 Task: Send an email with the signature Amanda Green with the subject Reminder for a partnership and the message I wanted to provide you with an update on the progress of the project. We have completed 50% of the deliverables. from softage.10@softage.net to softage.8@softage.net and softage.9@softage.net
Action: Mouse moved to (98, 93)
Screenshot: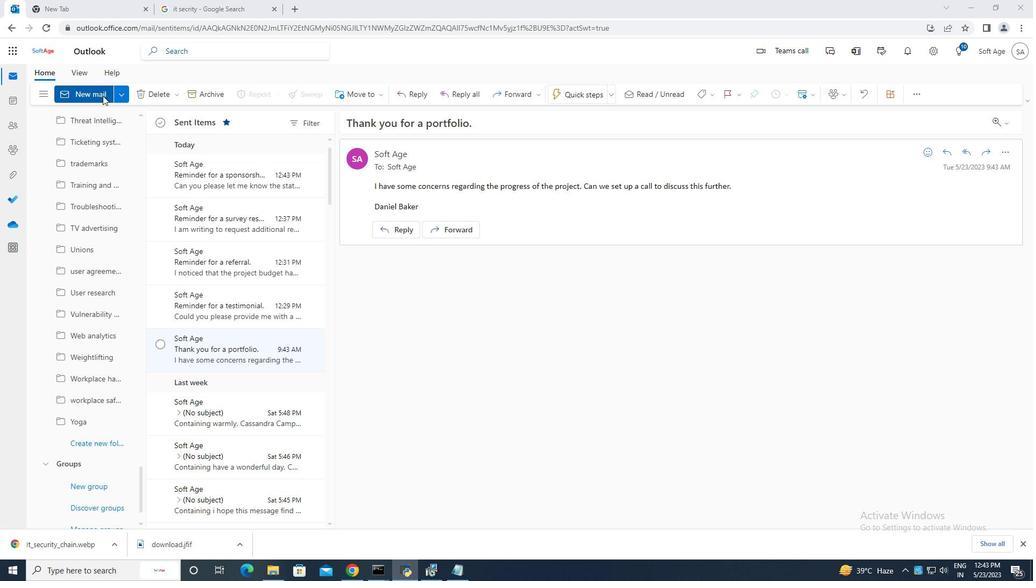 
Action: Mouse pressed left at (98, 93)
Screenshot: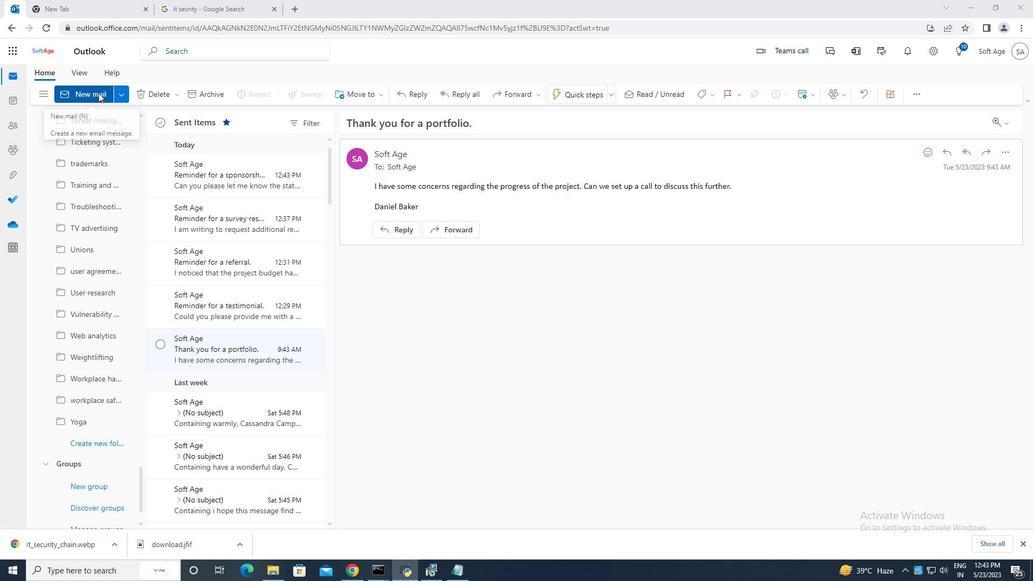 
Action: Mouse moved to (690, 98)
Screenshot: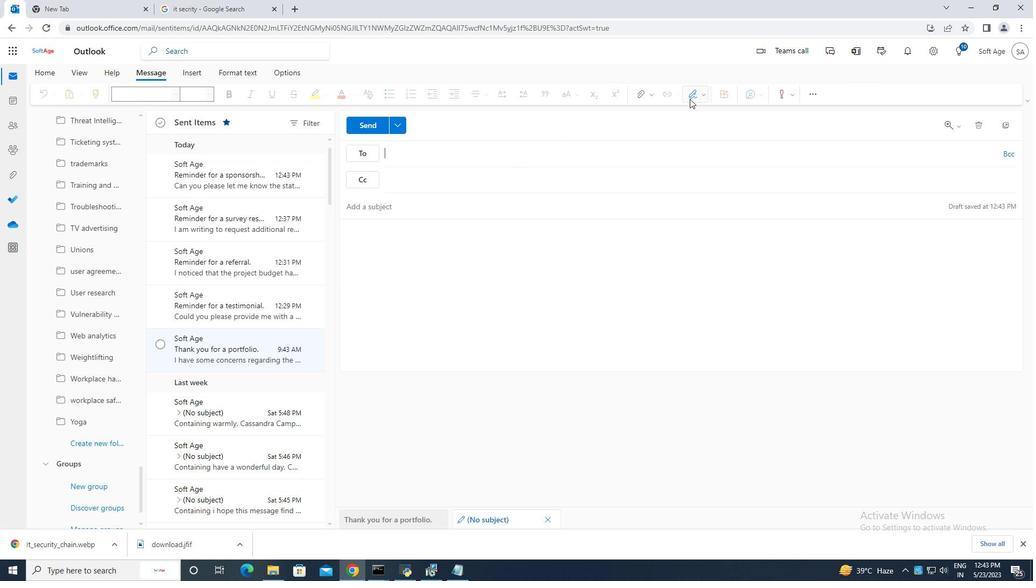 
Action: Mouse pressed left at (690, 98)
Screenshot: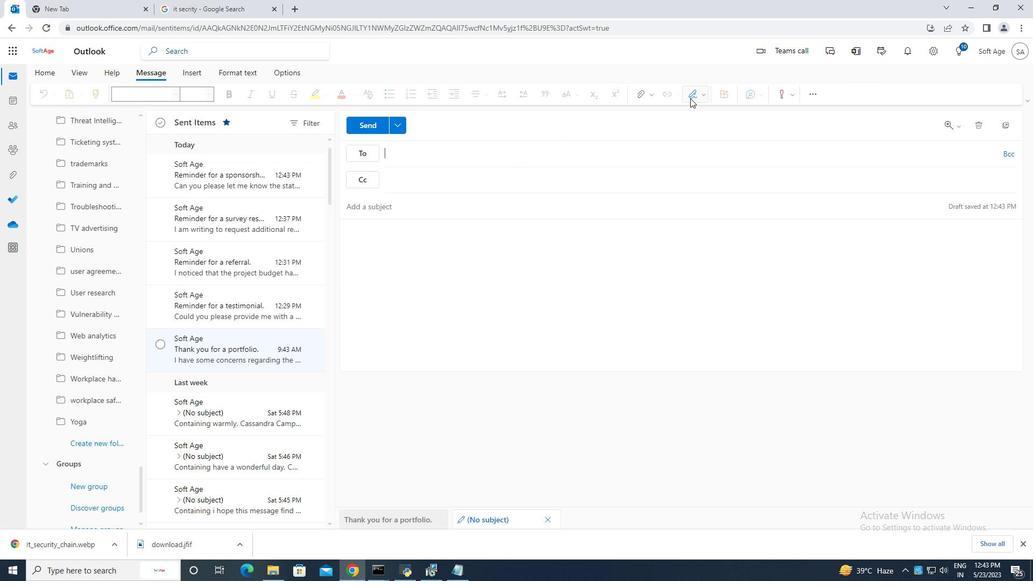 
Action: Mouse moved to (675, 138)
Screenshot: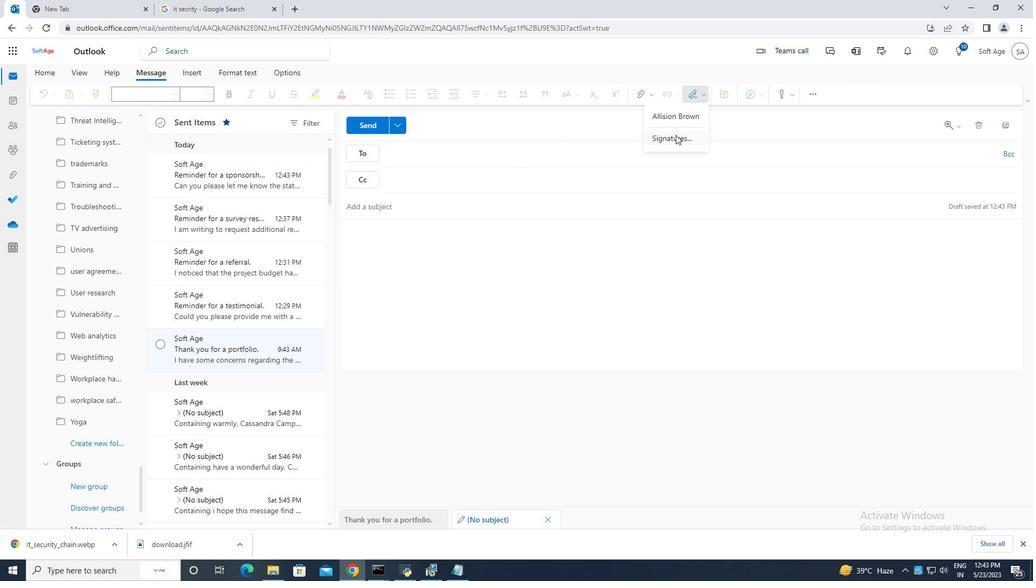 
Action: Mouse pressed left at (675, 138)
Screenshot: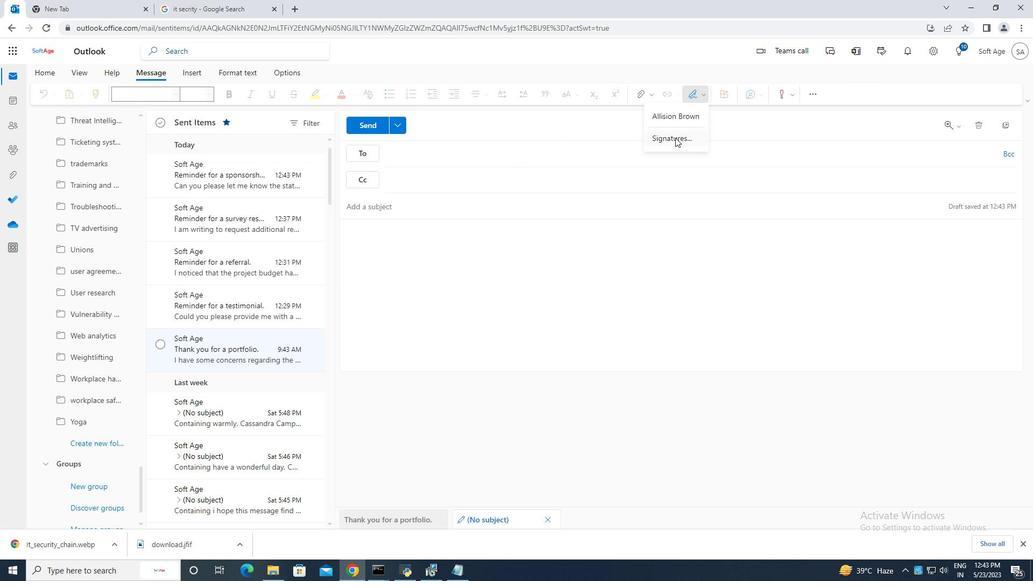 
Action: Mouse moved to (729, 182)
Screenshot: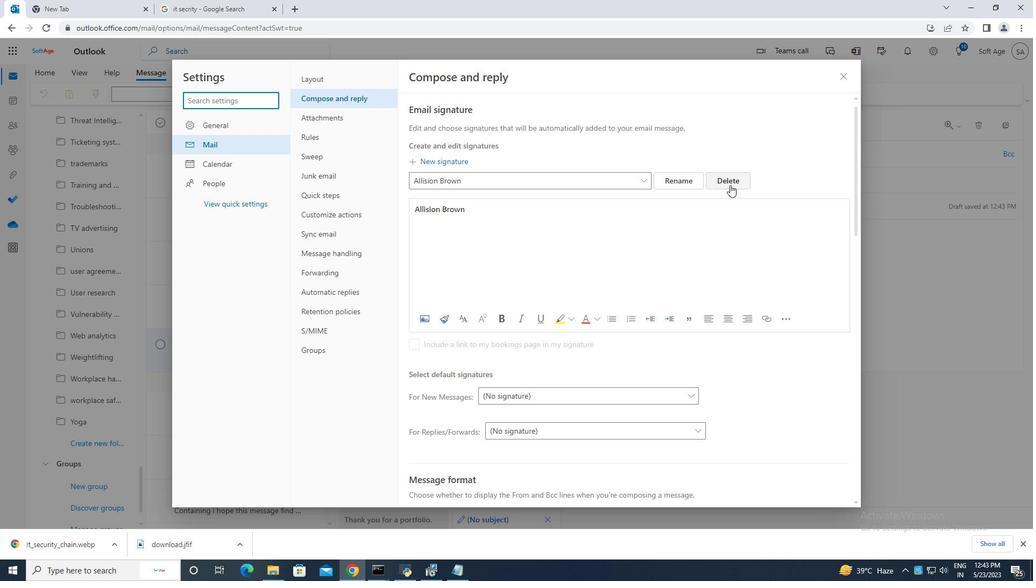 
Action: Mouse pressed left at (729, 182)
Screenshot: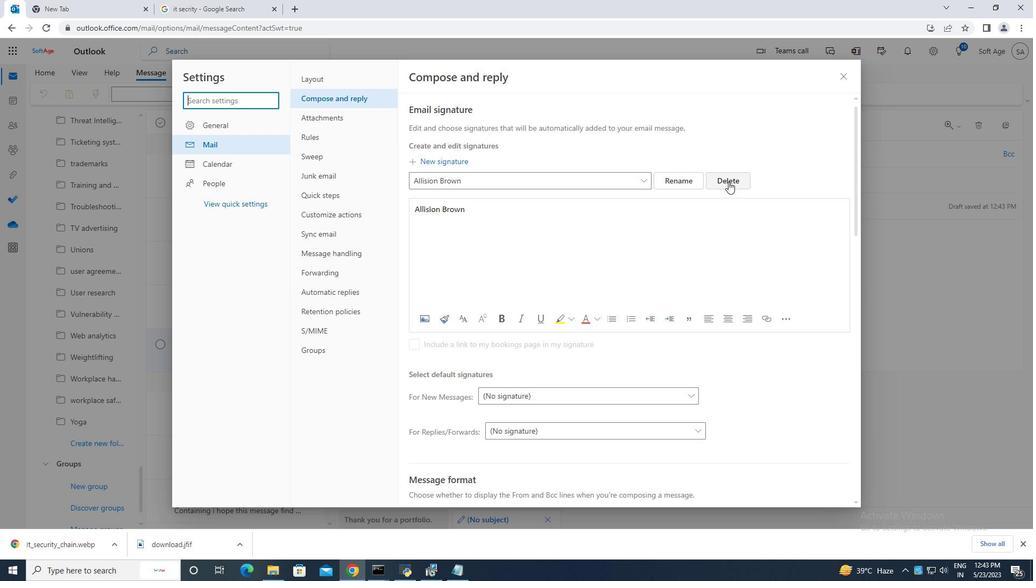 
Action: Mouse moved to (469, 184)
Screenshot: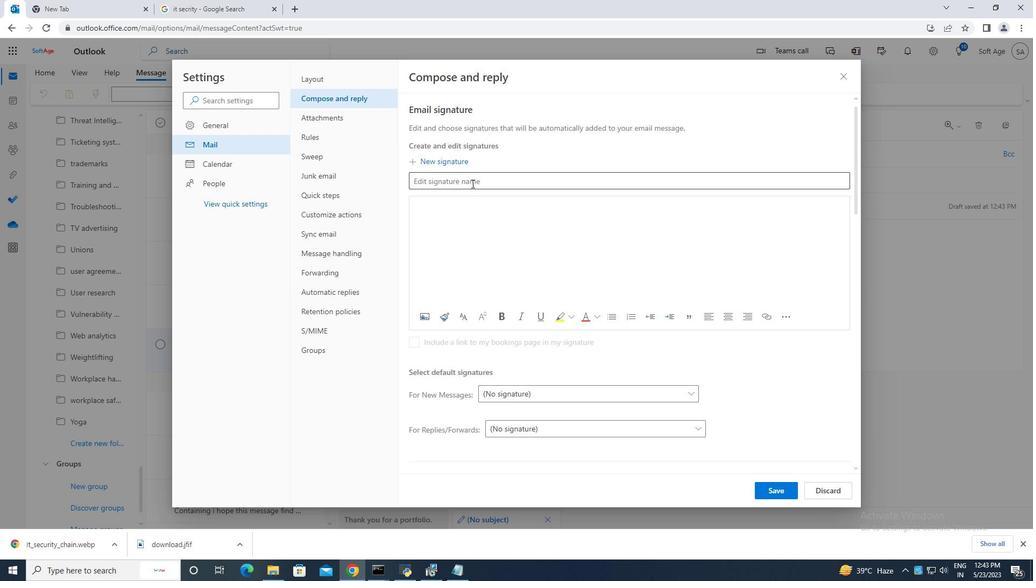 
Action: Mouse pressed left at (469, 184)
Screenshot: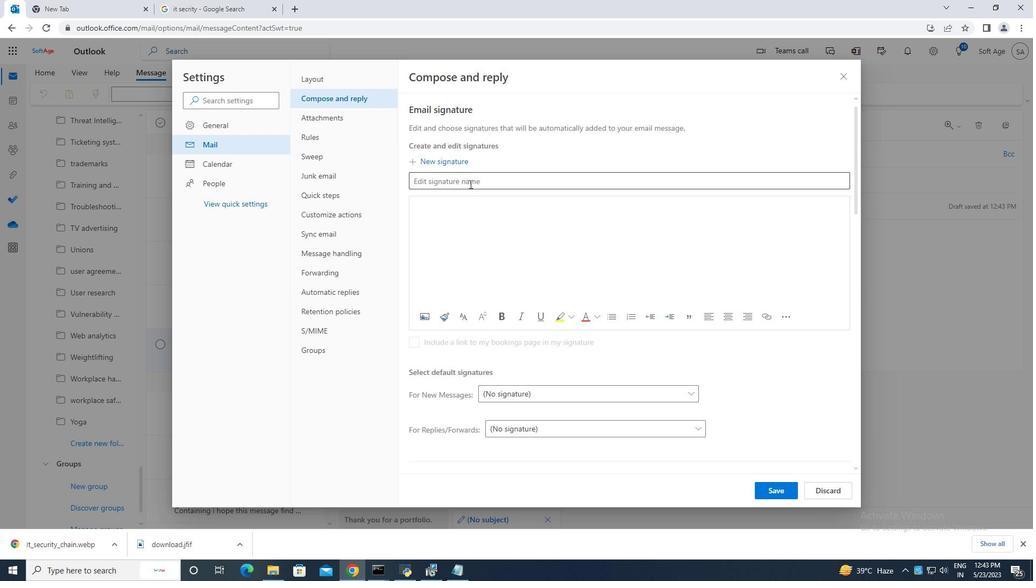
Action: Key pressed <Key.caps_lock>A<Key.caps_lock>manda<Key.space><Key.caps_lock>F<Key.caps_lock>reen<Key.space><Key.backspace><Key.backspace><Key.backspace><Key.backspace><Key.backspace><Key.backspace><Key.caps_lock>G<Key.caps_lock>reen
Screenshot: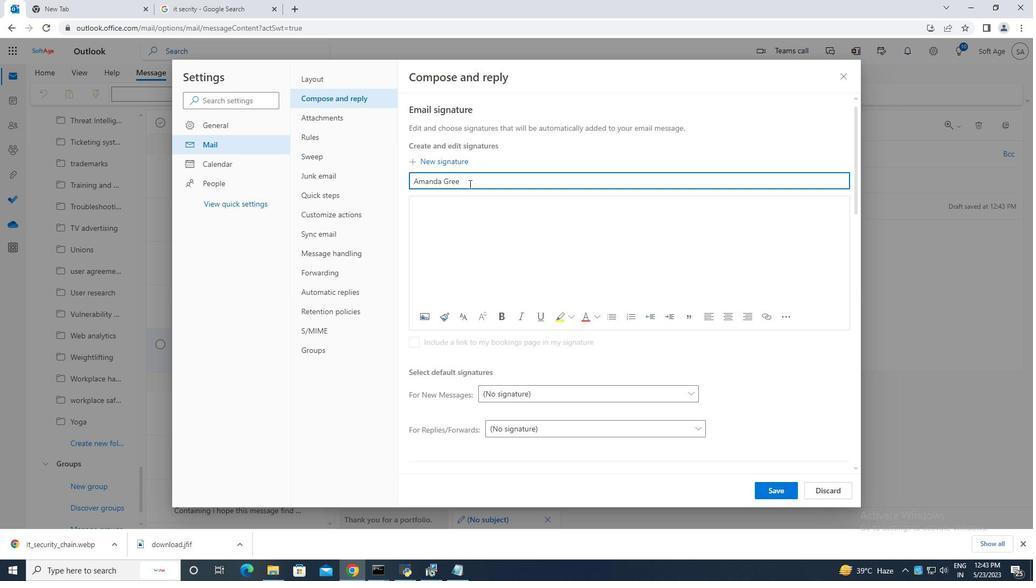 
Action: Mouse moved to (457, 220)
Screenshot: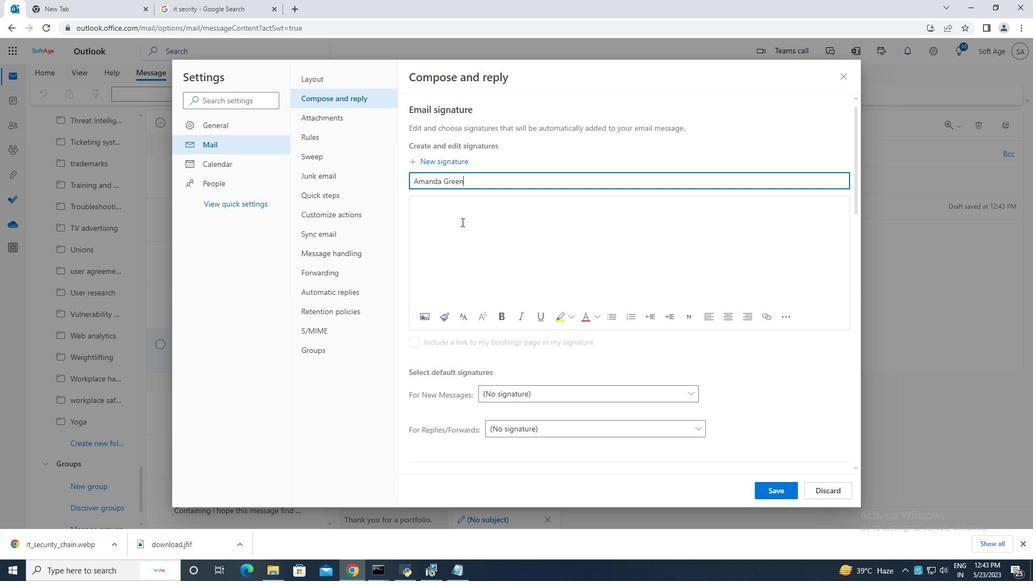 
Action: Mouse pressed left at (457, 220)
Screenshot: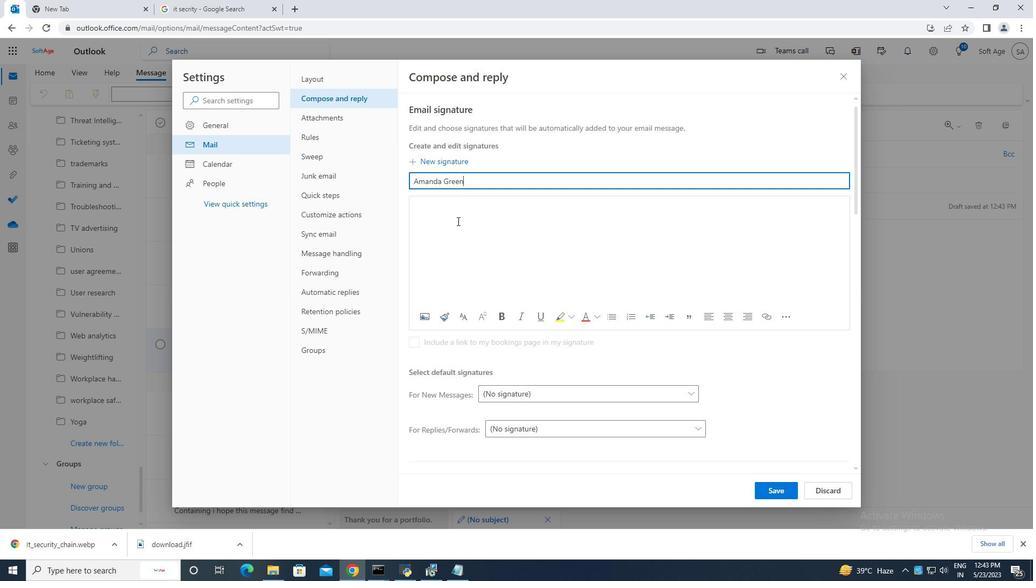 
Action: Key pressed <Key.caps_lock>A<Key.caps_lock>manda<Key.space><Key.caps_lock>G<Key.caps_lock>reen
Screenshot: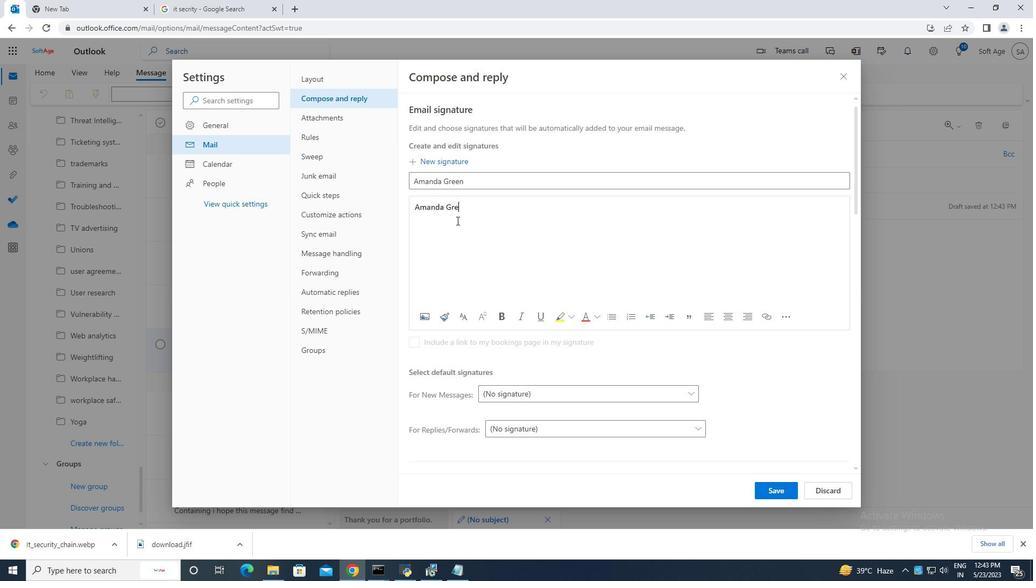 
Action: Mouse moved to (788, 491)
Screenshot: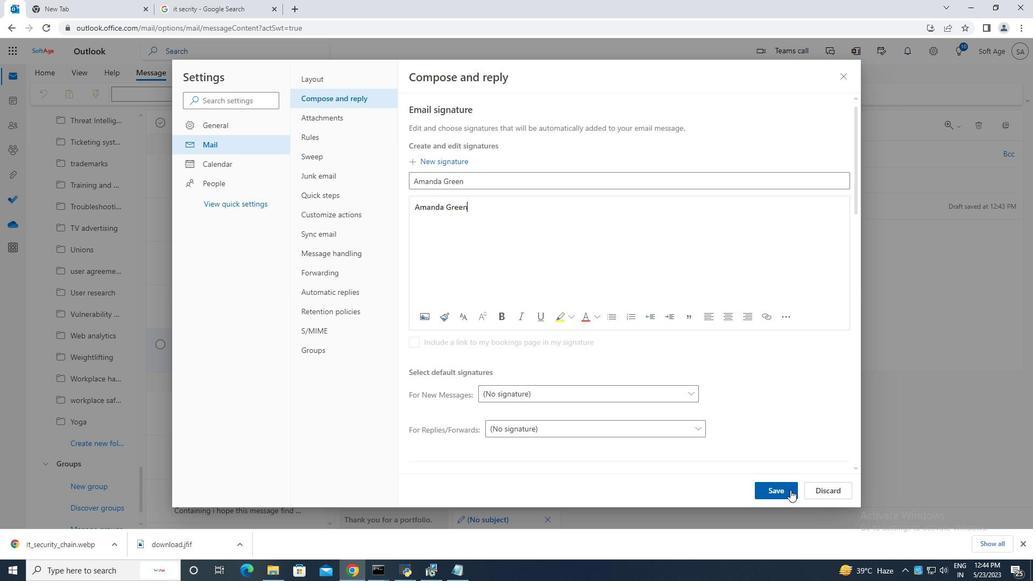 
Action: Mouse pressed left at (788, 491)
Screenshot: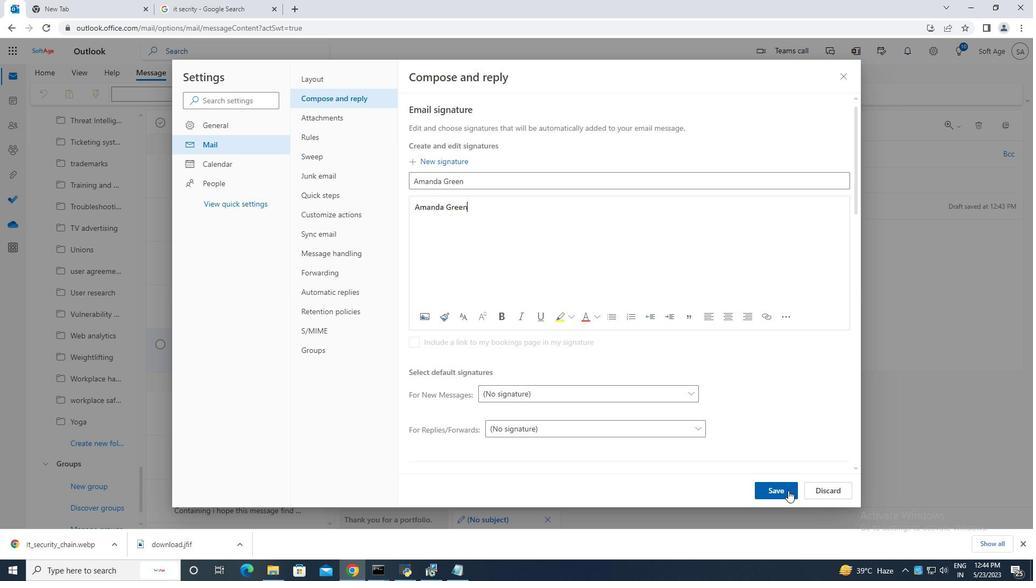 
Action: Mouse moved to (842, 76)
Screenshot: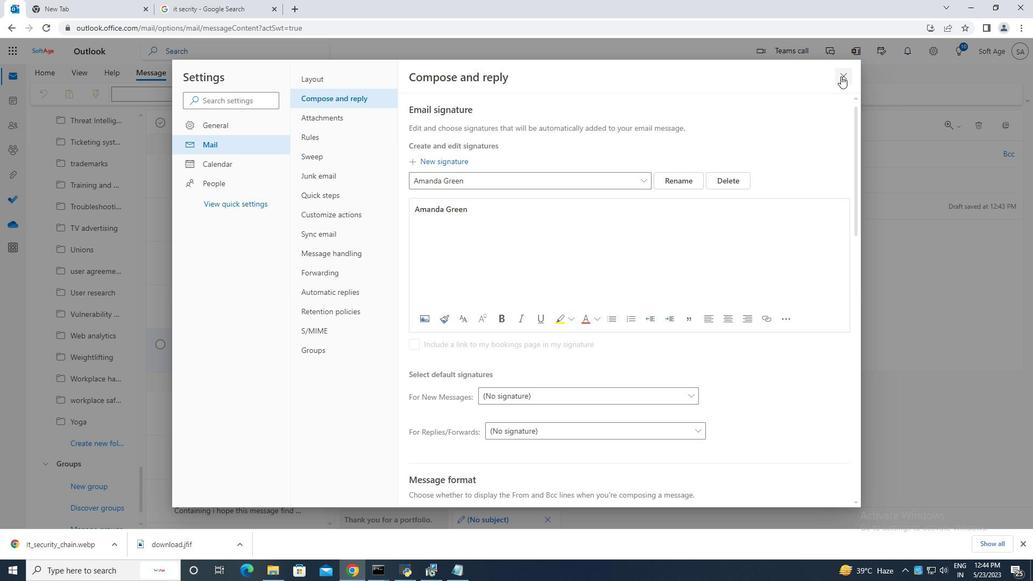 
Action: Mouse pressed left at (842, 76)
Screenshot: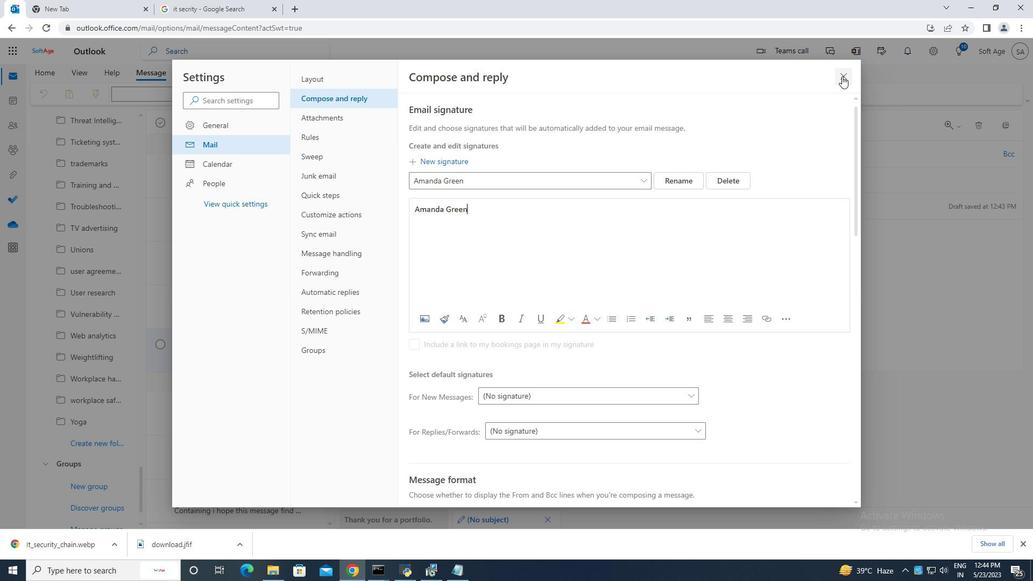 
Action: Mouse moved to (694, 94)
Screenshot: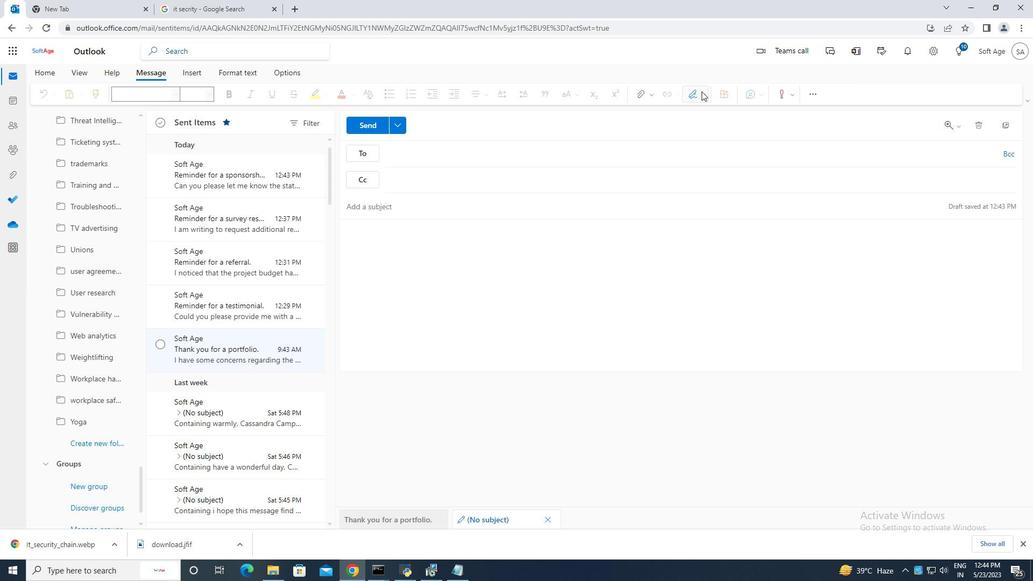 
Action: Mouse pressed left at (694, 94)
Screenshot: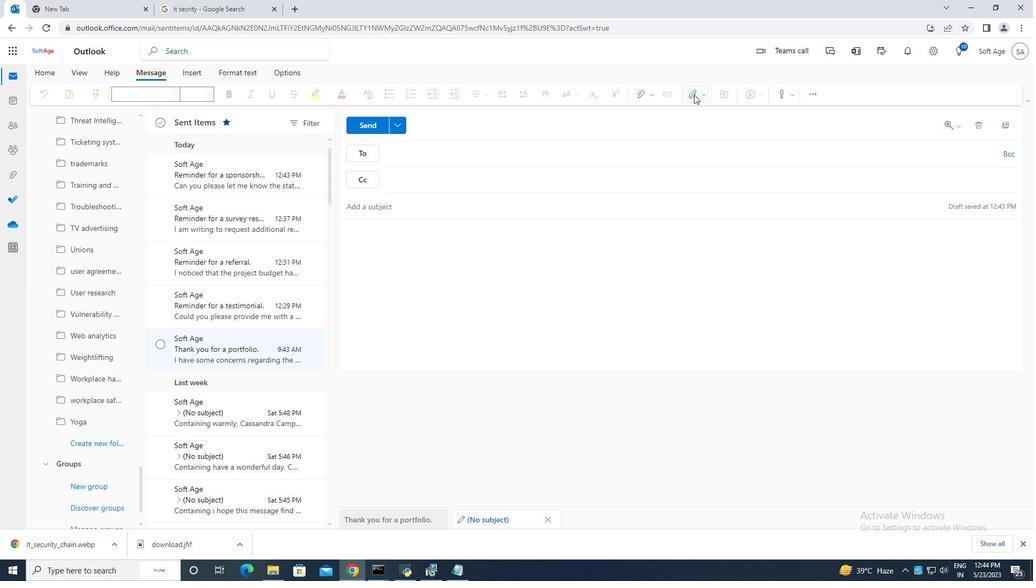 
Action: Mouse moved to (671, 117)
Screenshot: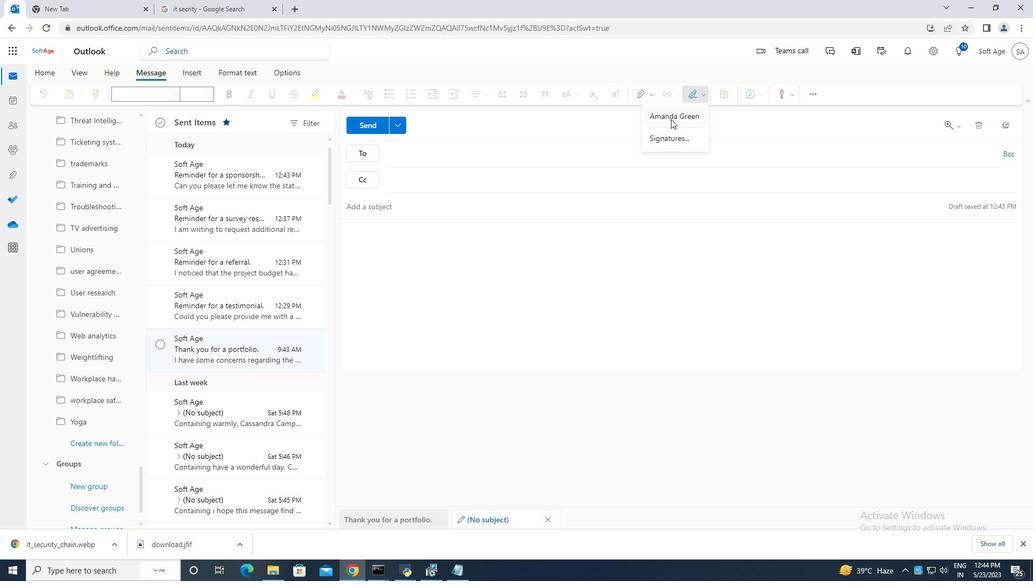 
Action: Mouse pressed left at (671, 117)
Screenshot: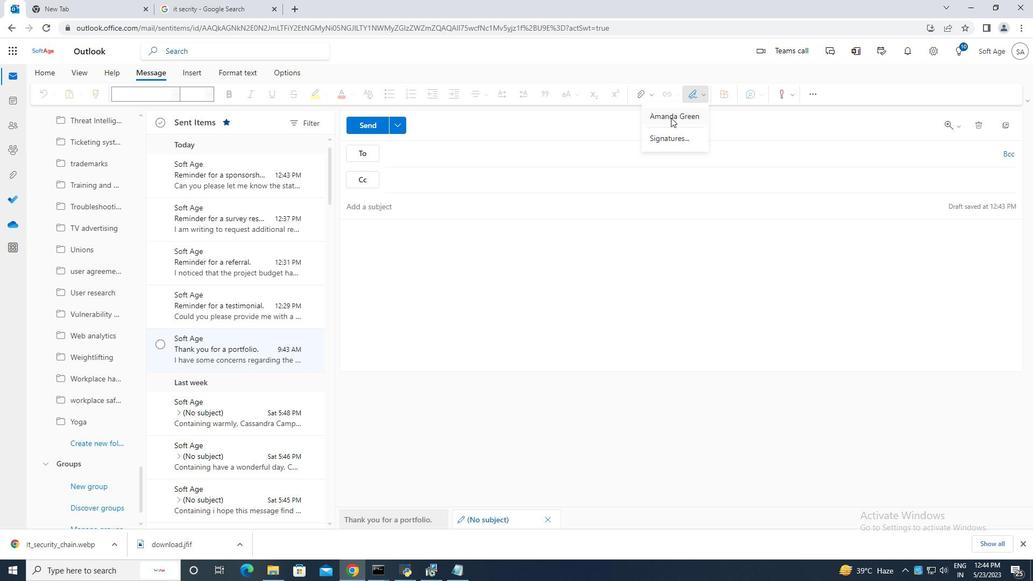 
Action: Mouse moved to (377, 205)
Screenshot: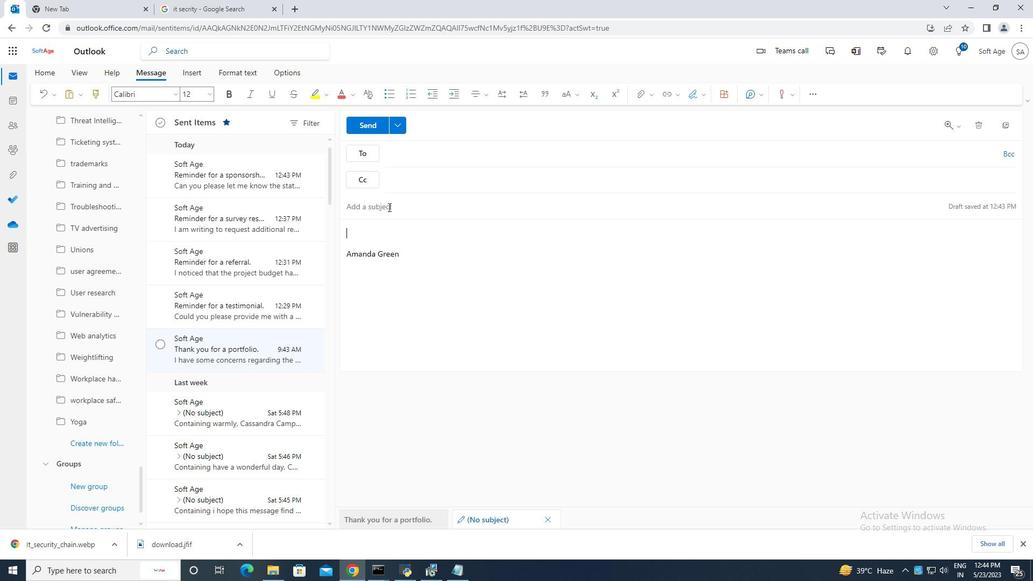 
Action: Mouse pressed left at (377, 205)
Screenshot: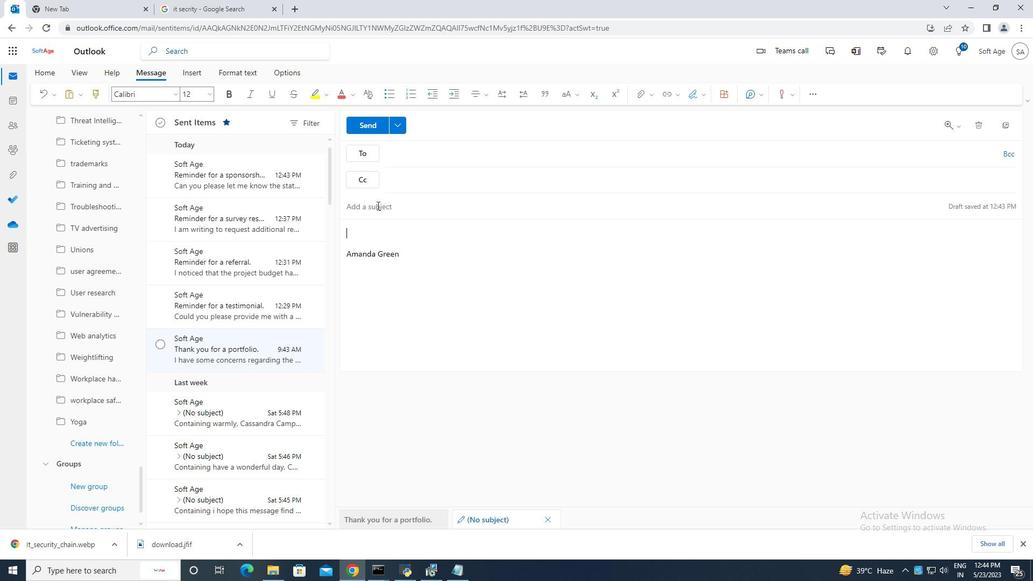 
Action: Key pressed <Key.caps_lock>R<Key.caps_lock>eminder<Key.space>
Screenshot: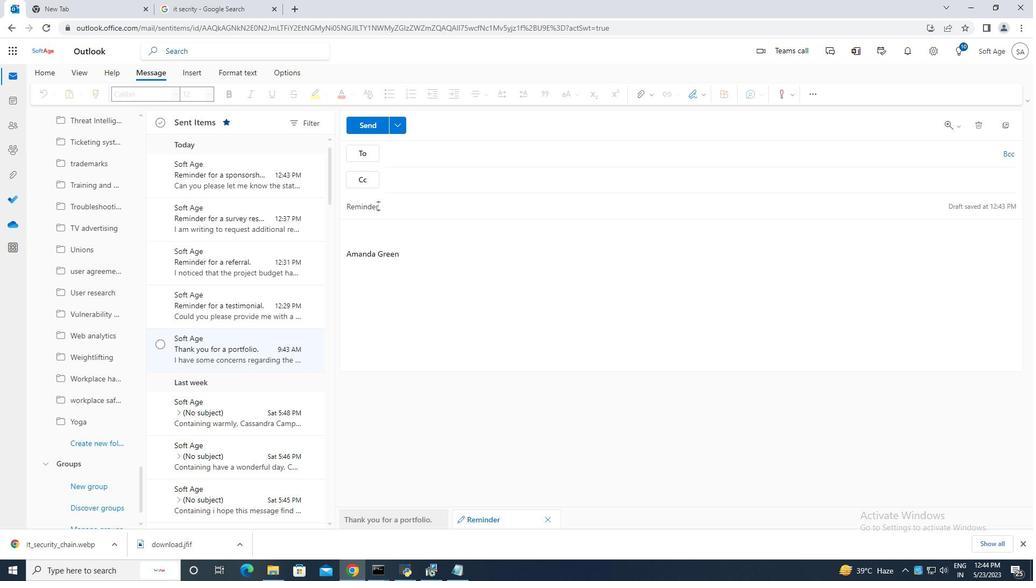 
Action: Mouse moved to (462, 210)
Screenshot: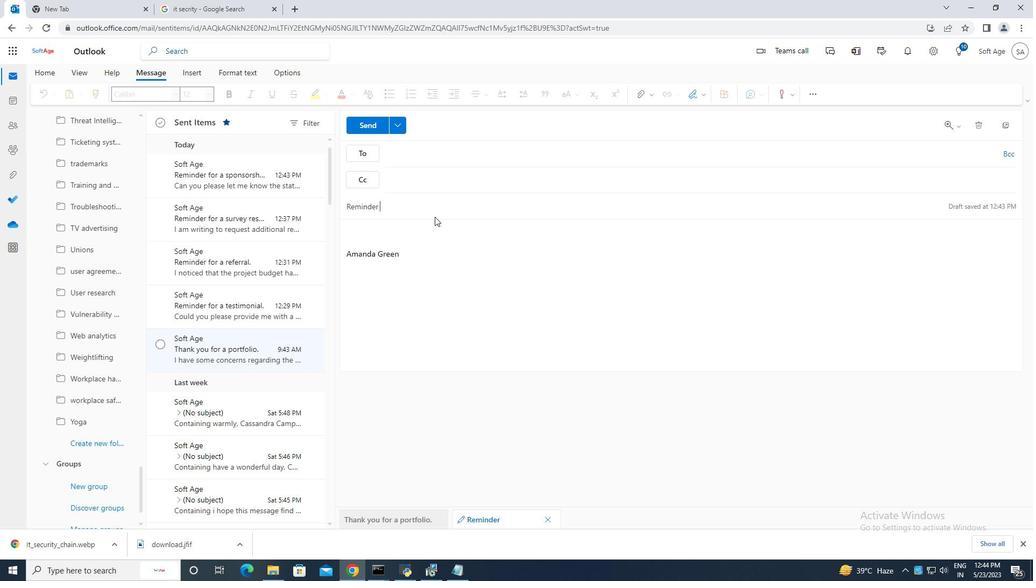 
Action: Key pressed for<Key.space>a<Key.space>partnership<Key.space><Key.backspace>.
Screenshot: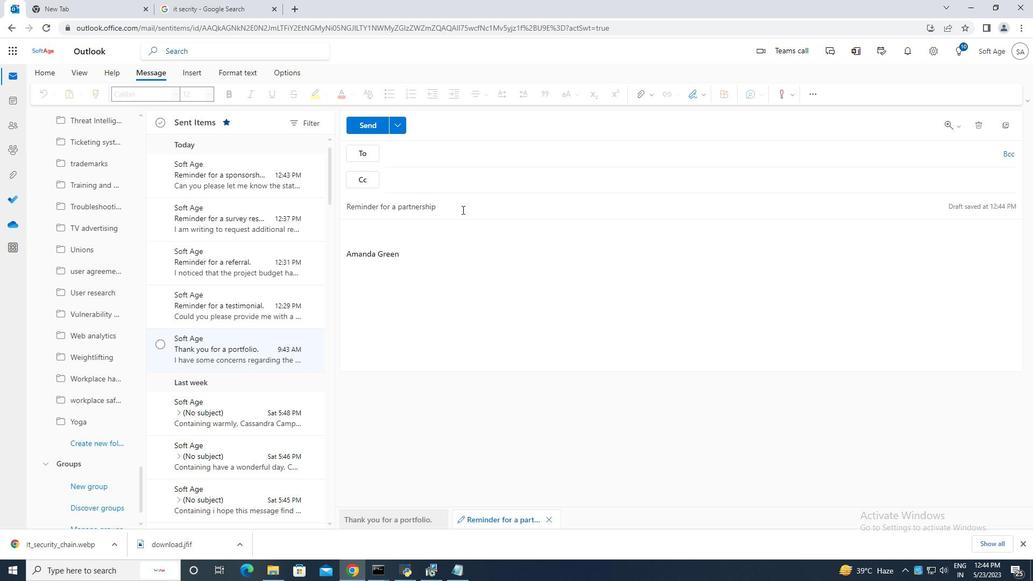 
Action: Mouse moved to (369, 230)
Screenshot: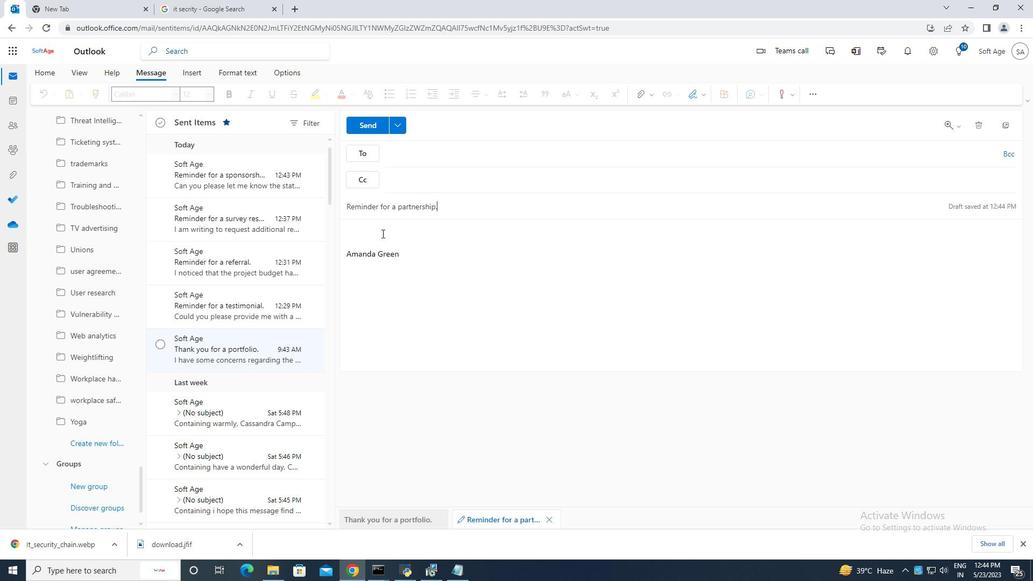 
Action: Mouse pressed left at (369, 230)
Screenshot: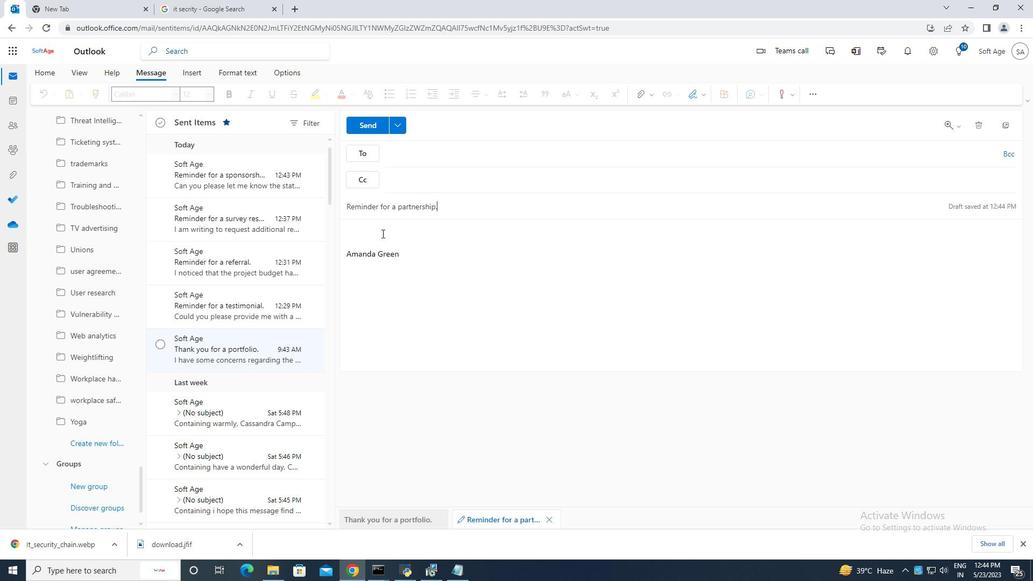 
Action: Key pressed <Key.caps_lock>I<Key.caps_lock><Key.space>wanted<Key.space>to<Key.space>provide<Key.space>you<Key.space>with<Key.space>an<Key.space>update<Key.space>on<Key.space>the<Key.space>progress<Key.space>of<Key.space>the<Key.space>project.<Key.space><Key.caps_lock>W<Key.caps_lock>e<Key.space>can<Key.backspace><Key.backspace><Key.backspace>have<Key.space>completed<Key.space>50<Key.shift>%<Key.space>of<Key.space>the<Key.space>deliverav<Key.backspace>bles.
Screenshot: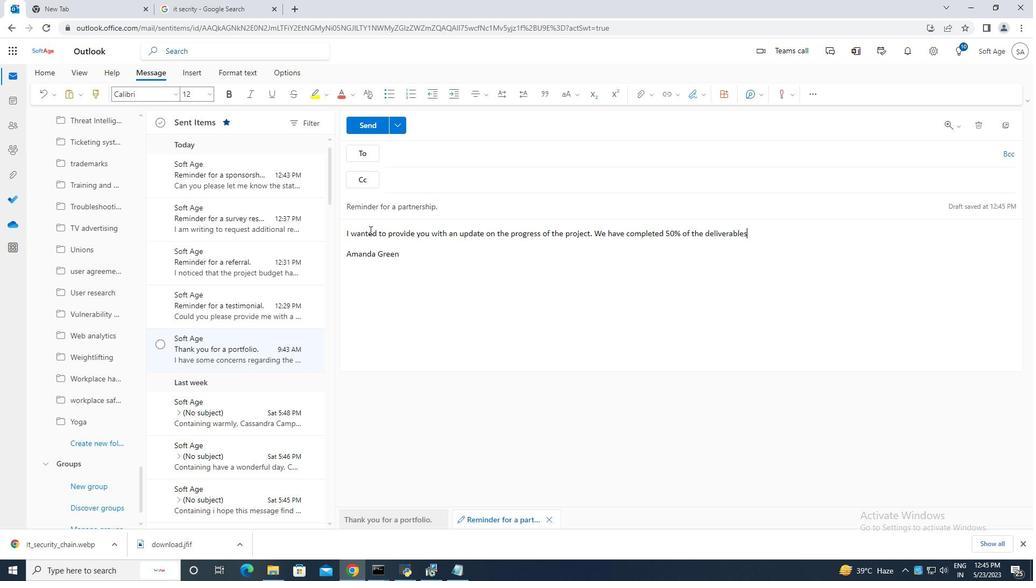 
Action: Mouse moved to (448, 156)
Screenshot: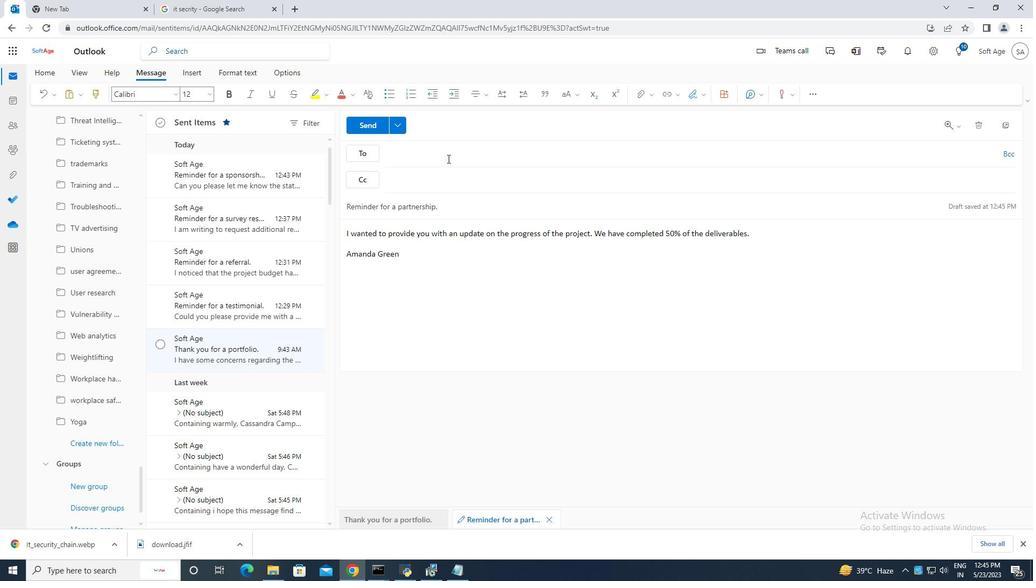 
Action: Mouse pressed left at (448, 156)
Screenshot: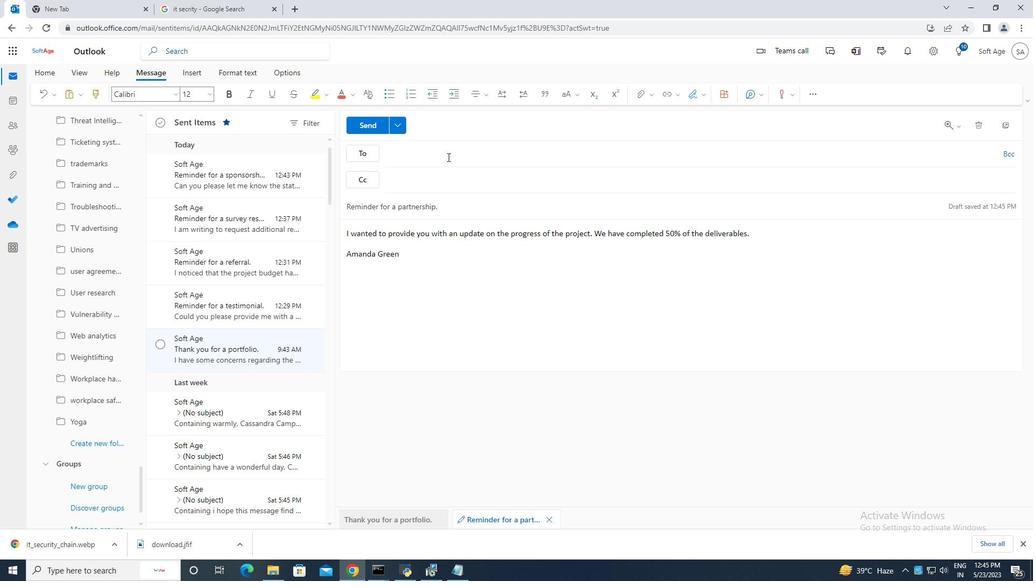 
Action: Mouse moved to (450, 154)
Screenshot: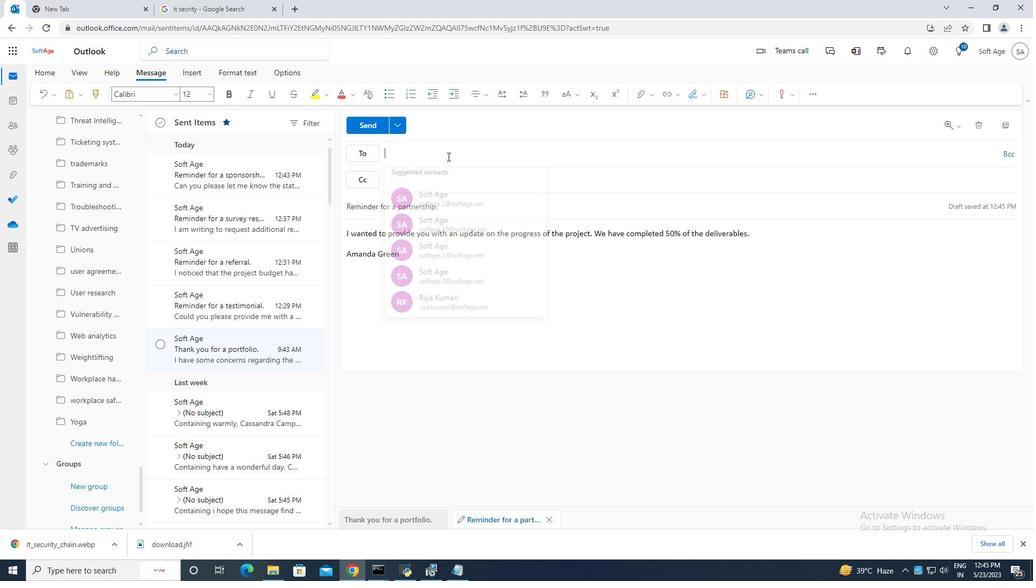 
Action: Key pressed softage.8<Key.shift>@
Screenshot: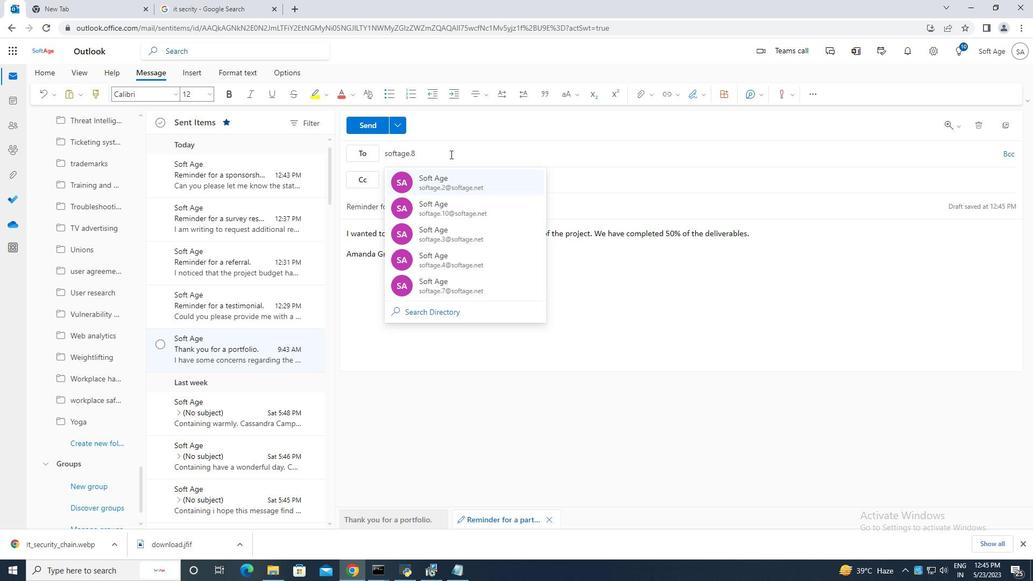 
Action: Mouse moved to (494, 183)
Screenshot: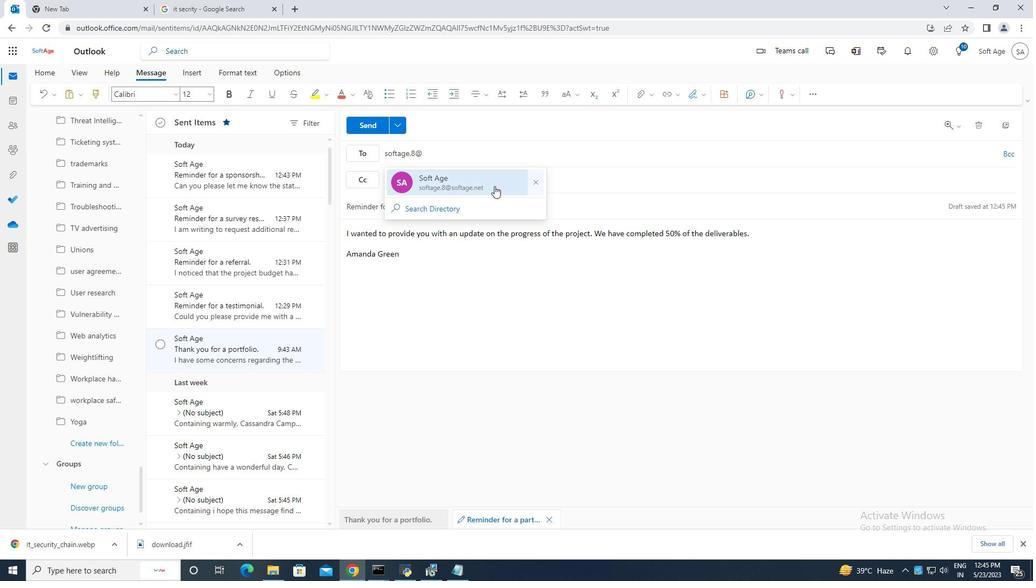 
Action: Mouse pressed left at (494, 183)
Screenshot: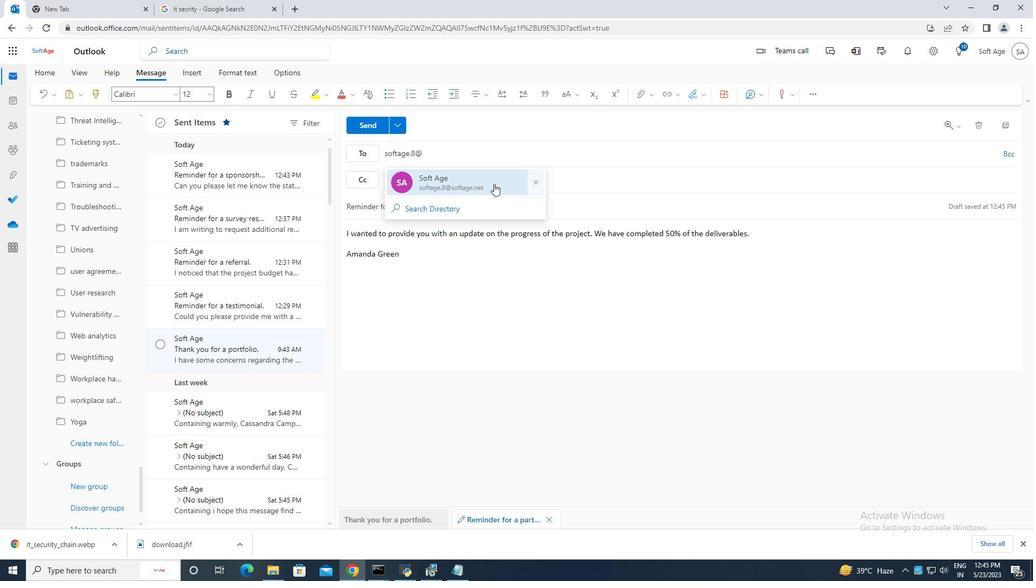
Action: Mouse moved to (478, 152)
Screenshot: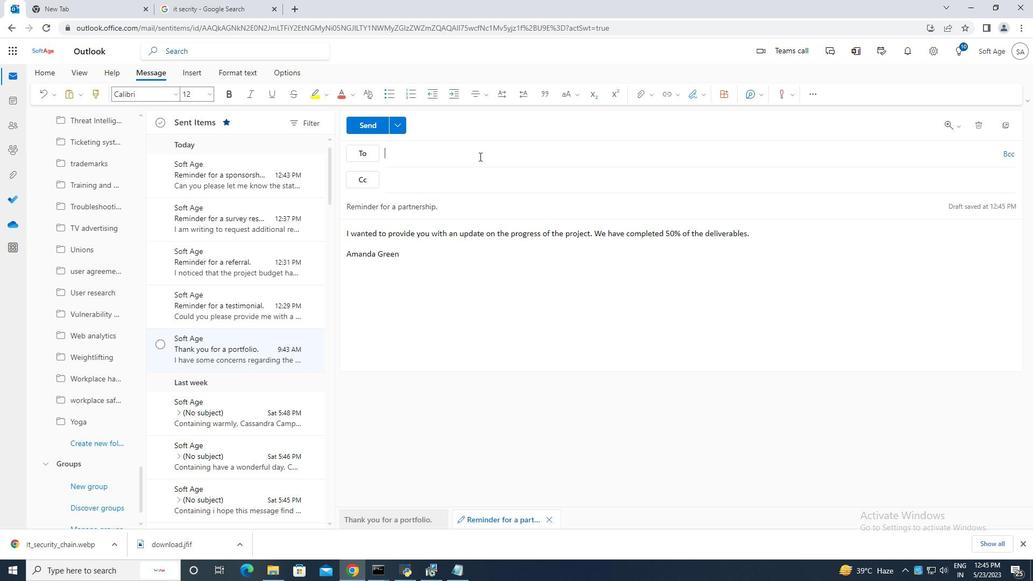 
Action: Mouse pressed left at (478, 152)
Screenshot: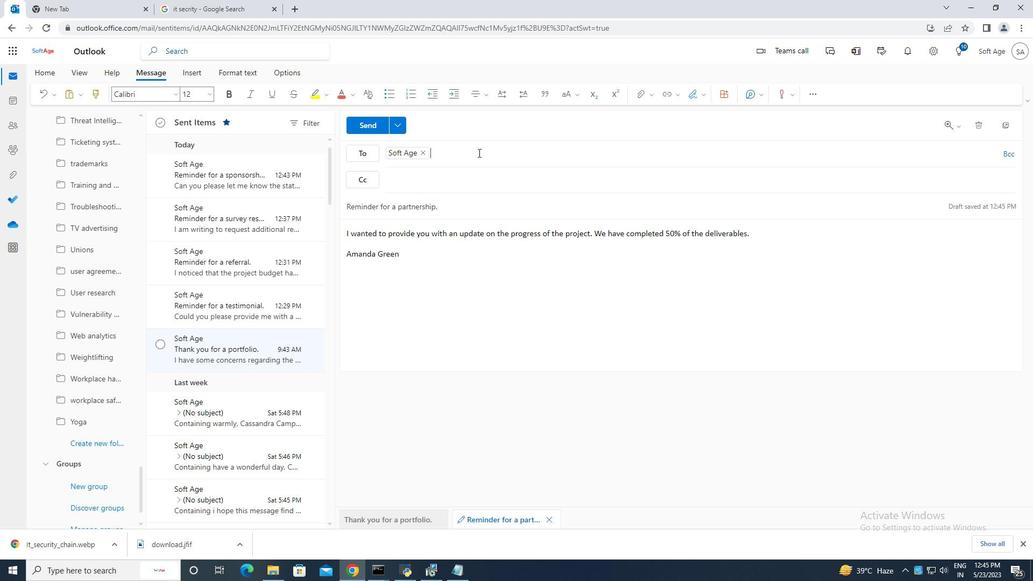 
Action: Mouse moved to (481, 154)
Screenshot: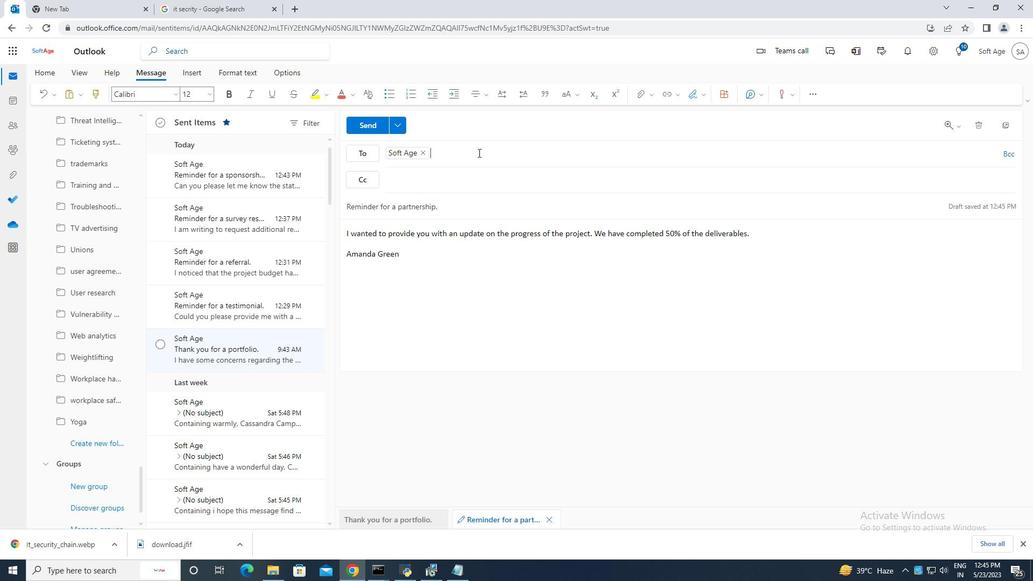 
Action: Key pressed softage.9<Key.shift>@
Screenshot: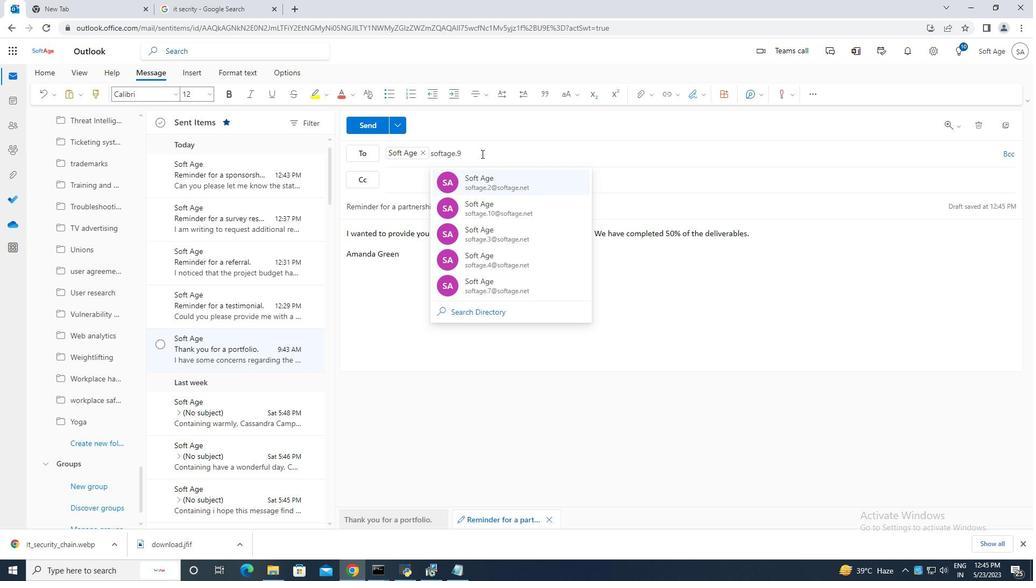 
Action: Mouse moved to (542, 180)
Screenshot: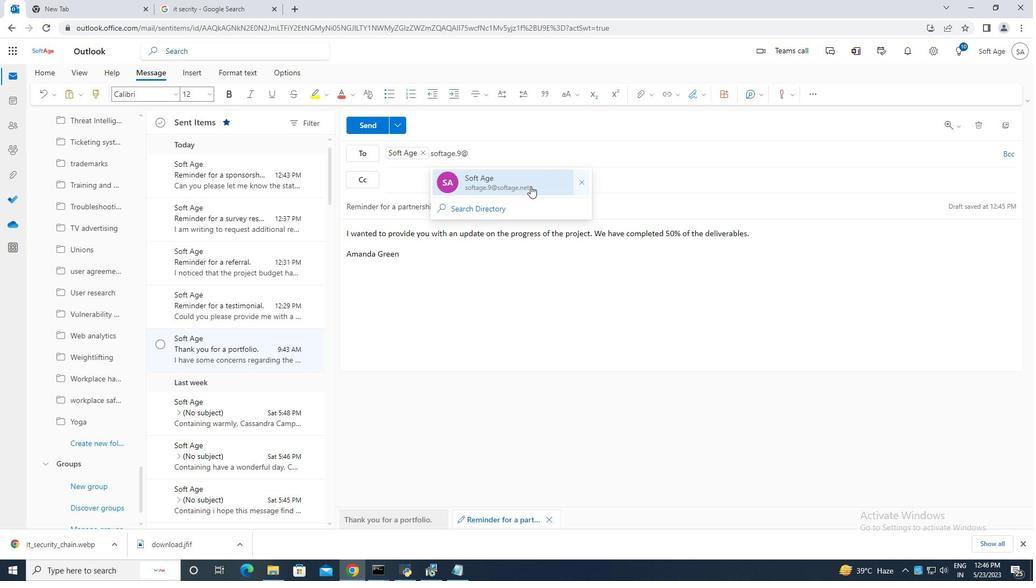 
Action: Mouse pressed left at (542, 180)
Screenshot: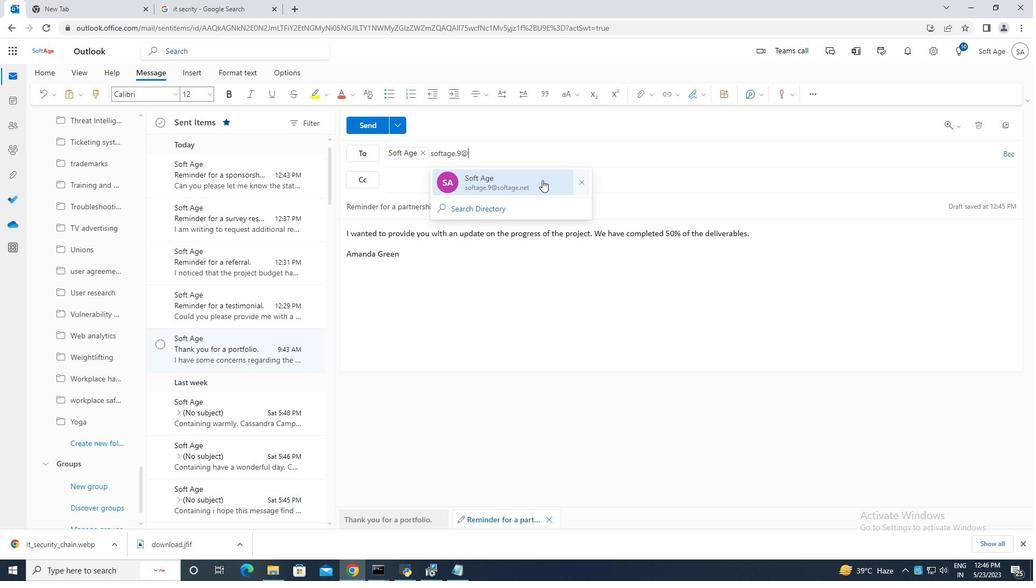 
Action: Mouse moved to (374, 126)
Screenshot: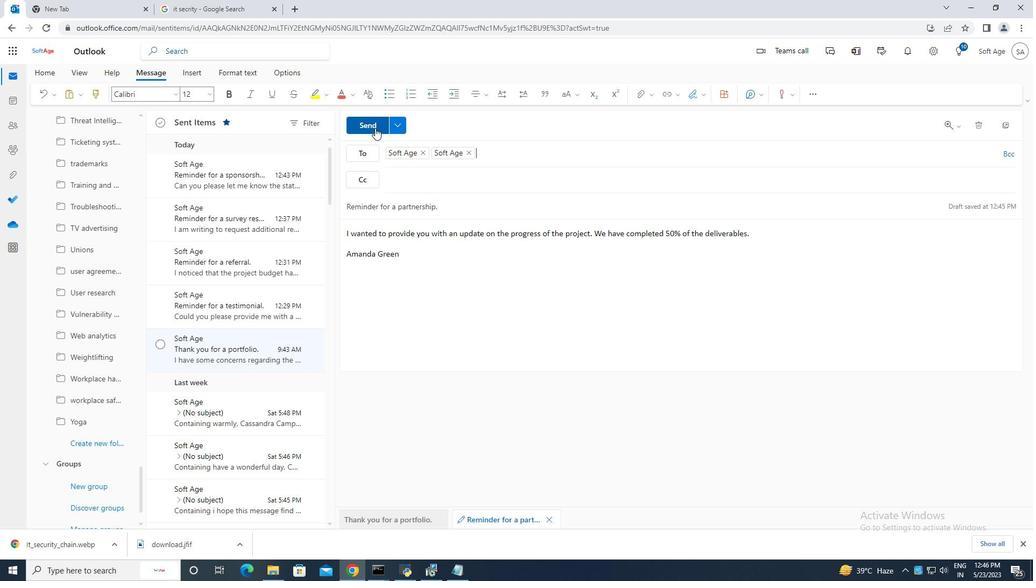 
Action: Mouse pressed left at (374, 126)
Screenshot: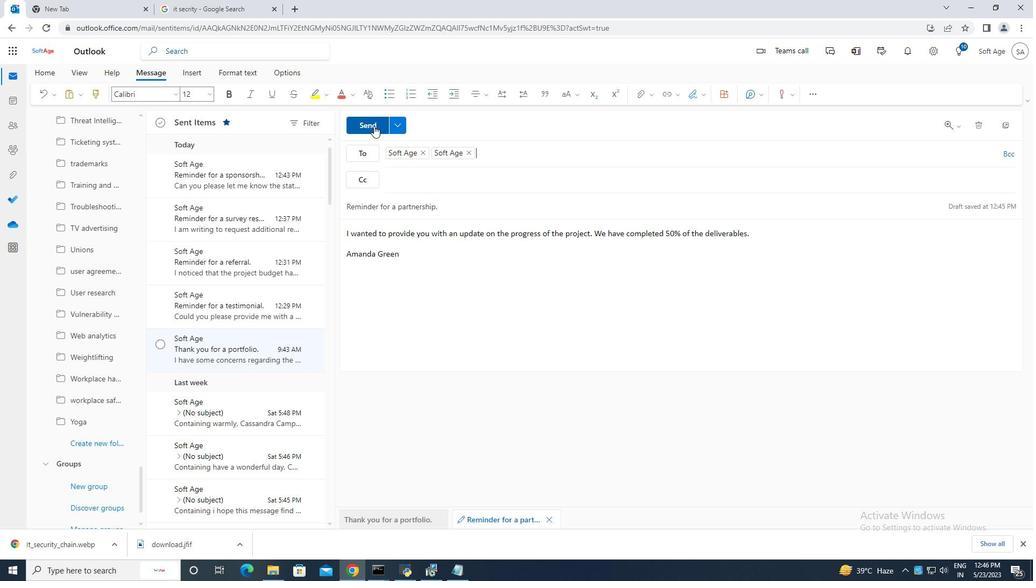 
